 Task: Add Market Corner Scalloped Potatoes to the cart.
Action: Mouse moved to (65, 318)
Screenshot: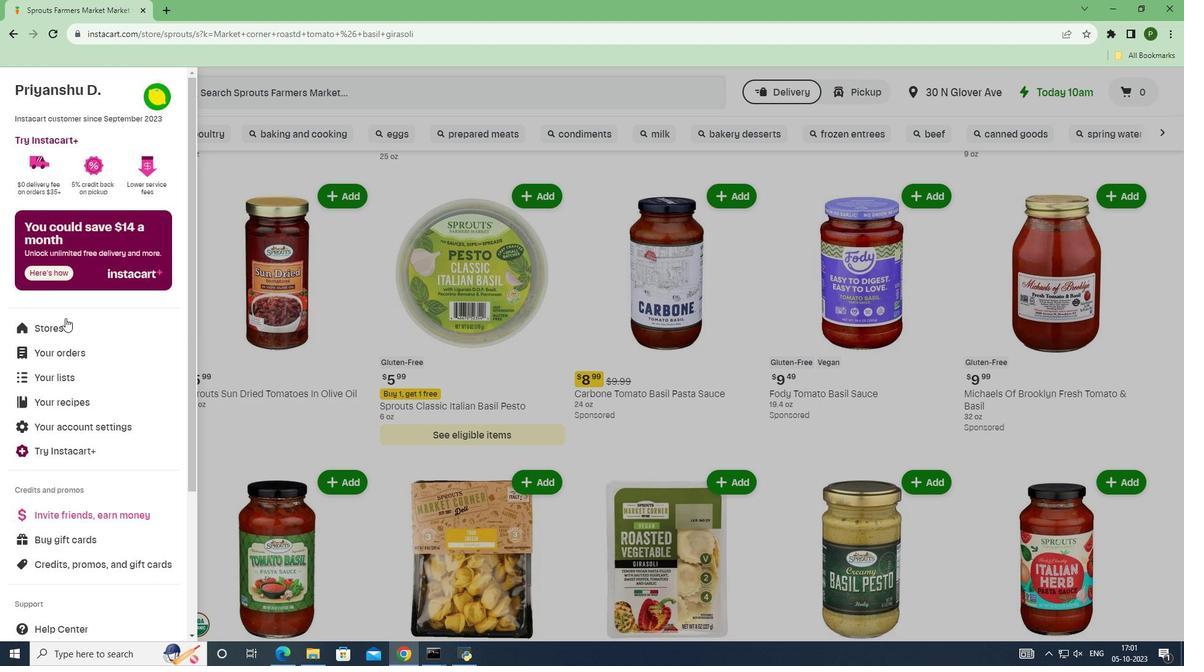 
Action: Mouse pressed left at (65, 318)
Screenshot: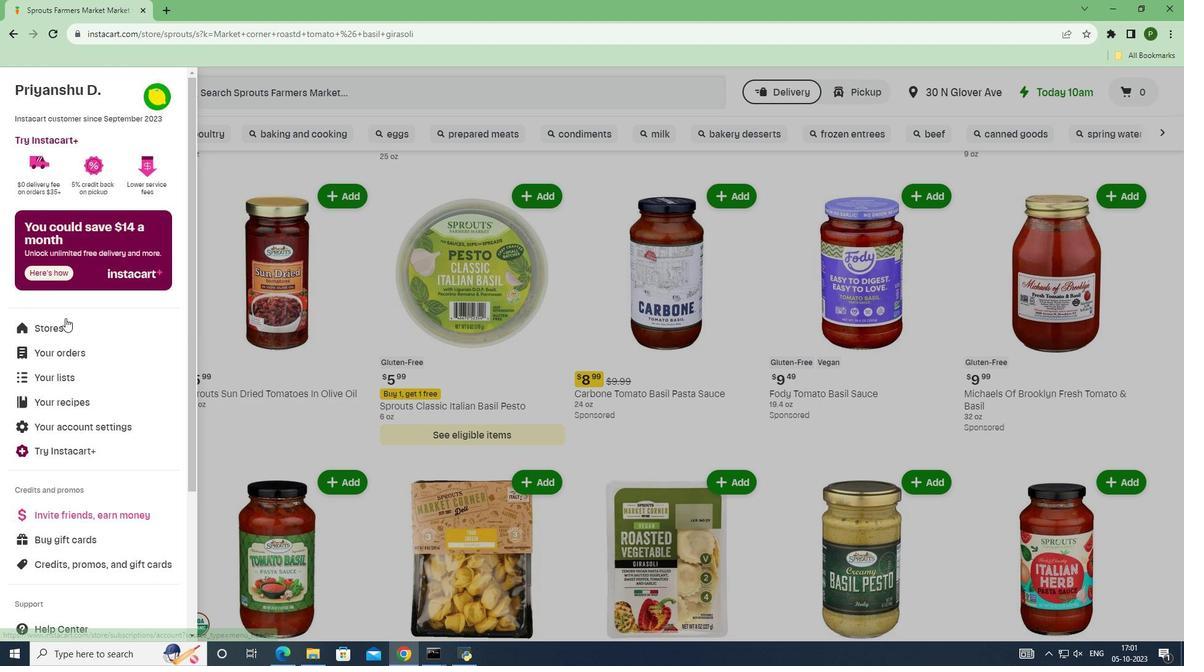 
Action: Mouse moved to (299, 142)
Screenshot: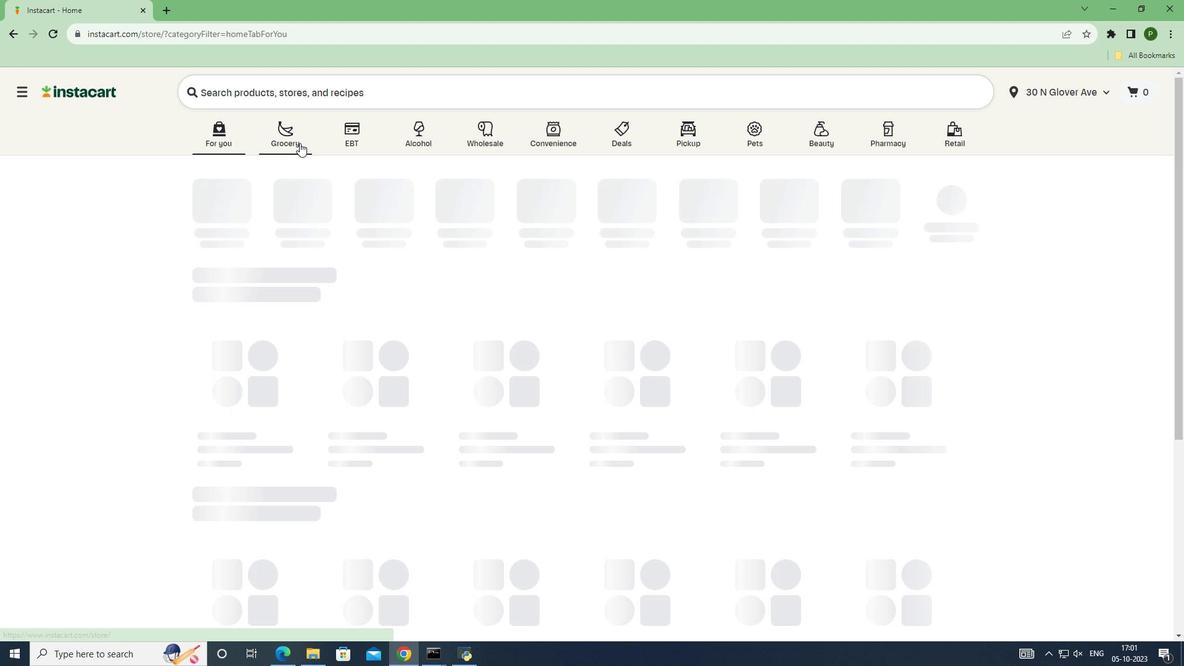 
Action: Mouse pressed left at (299, 142)
Screenshot: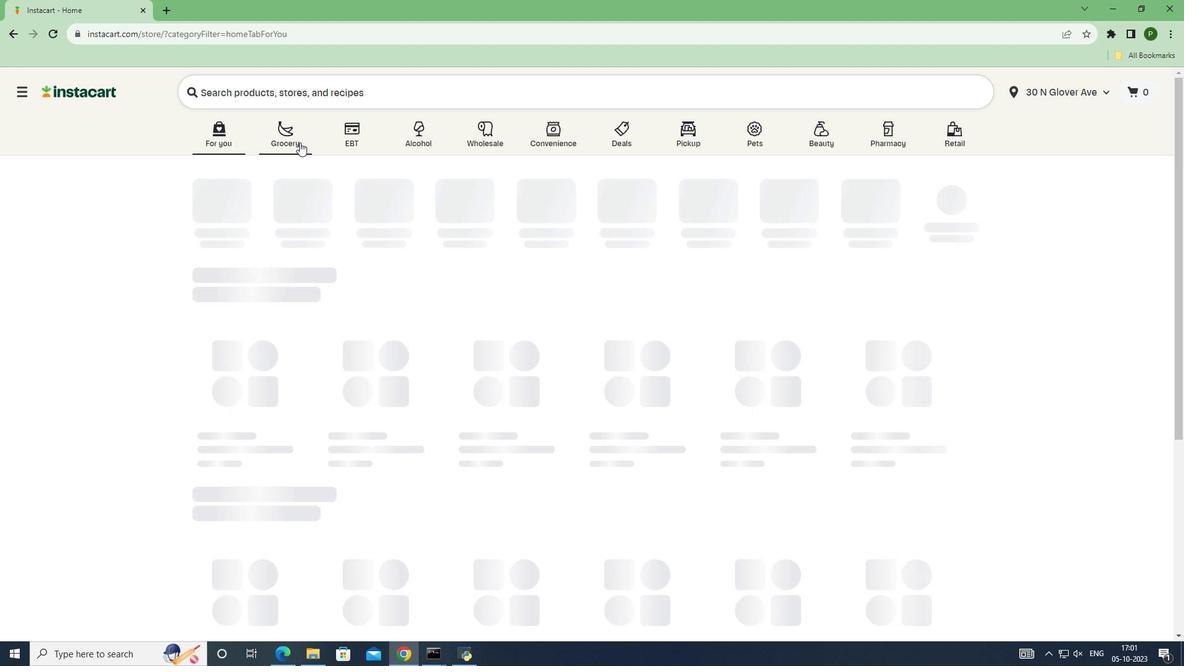 
Action: Mouse moved to (781, 259)
Screenshot: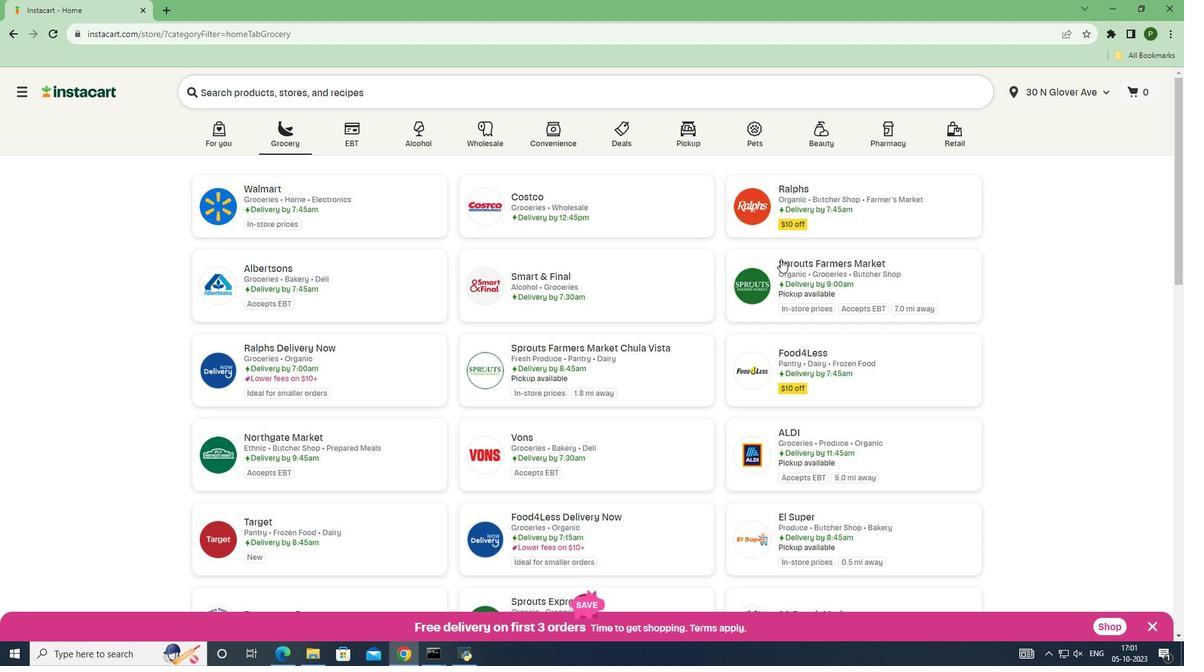 
Action: Mouse pressed left at (781, 259)
Screenshot: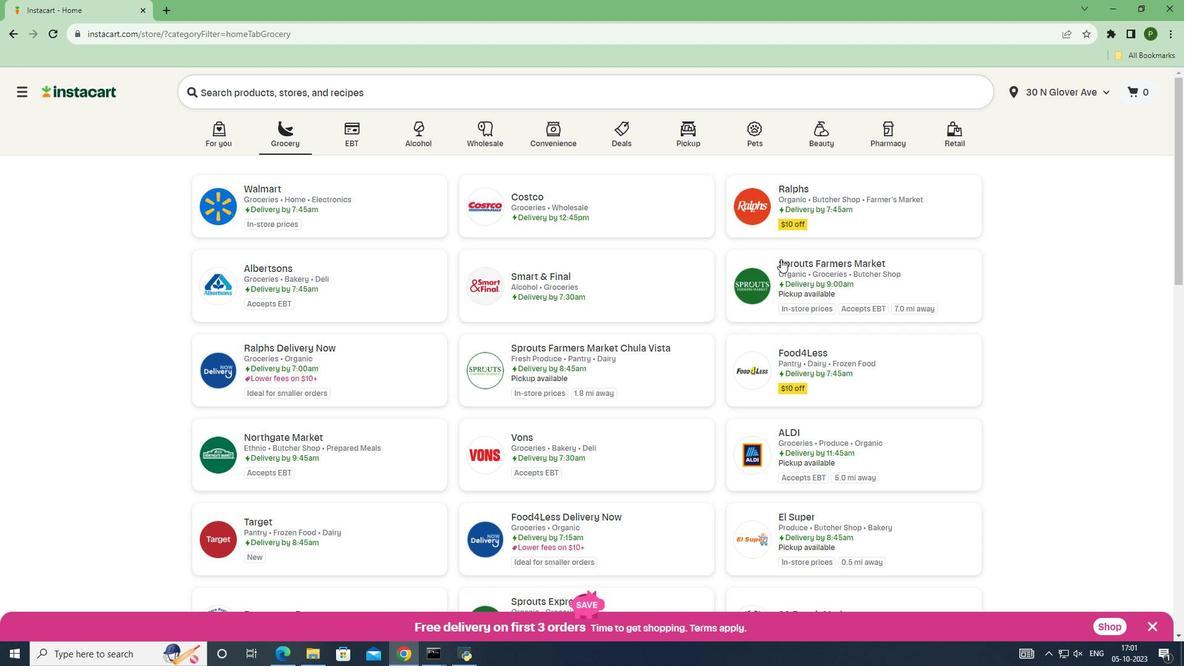 
Action: Mouse moved to (101, 350)
Screenshot: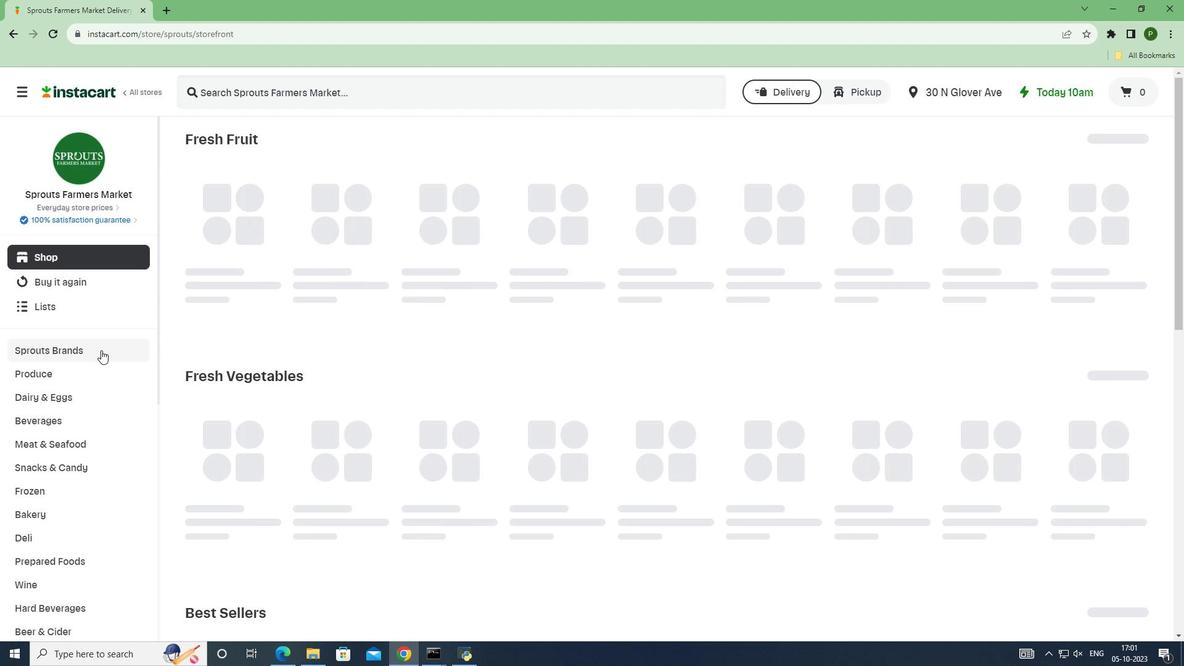 
Action: Mouse pressed left at (101, 350)
Screenshot: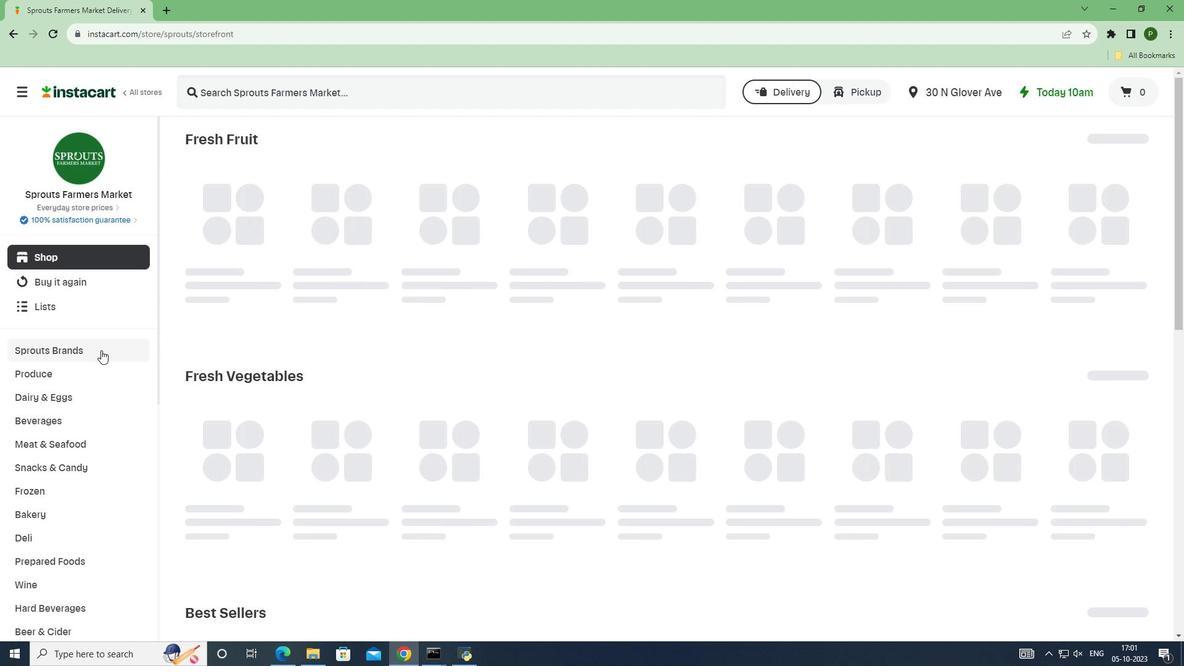 
Action: Mouse moved to (41, 490)
Screenshot: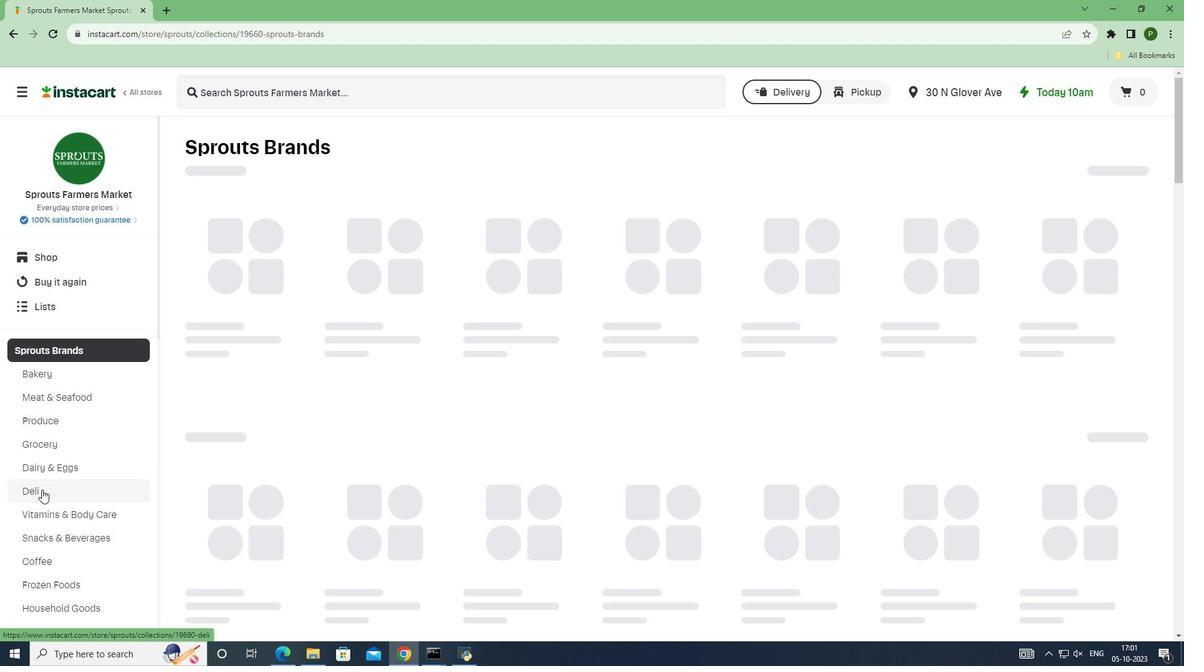 
Action: Mouse pressed left at (41, 490)
Screenshot: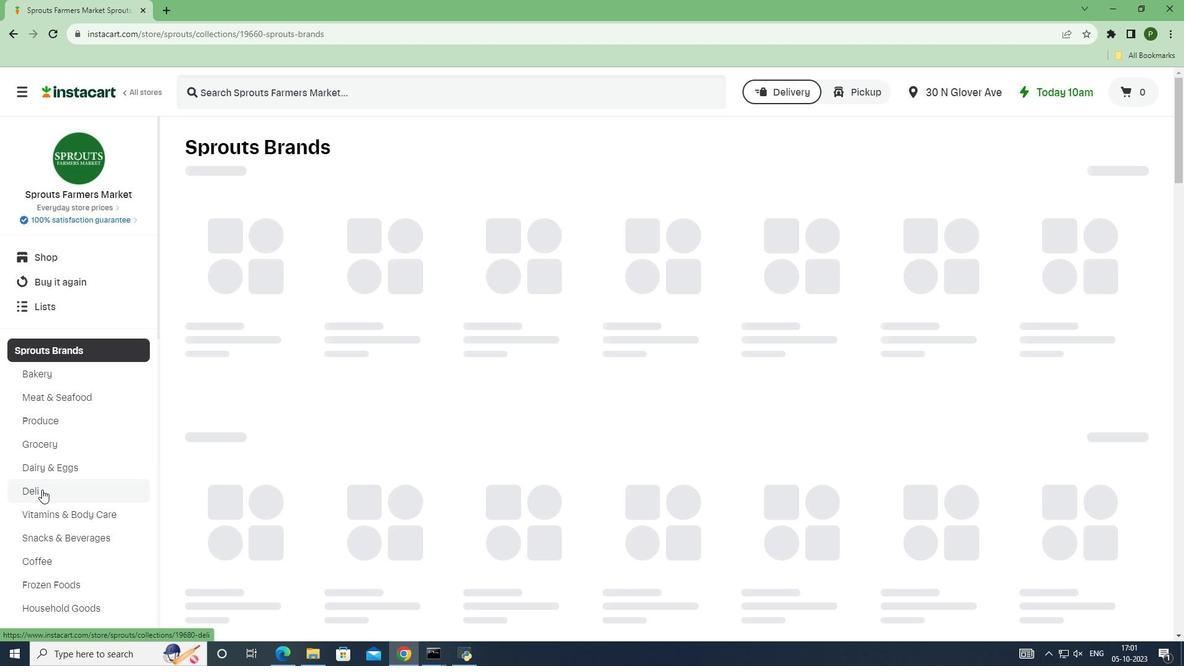 
Action: Mouse moved to (247, 93)
Screenshot: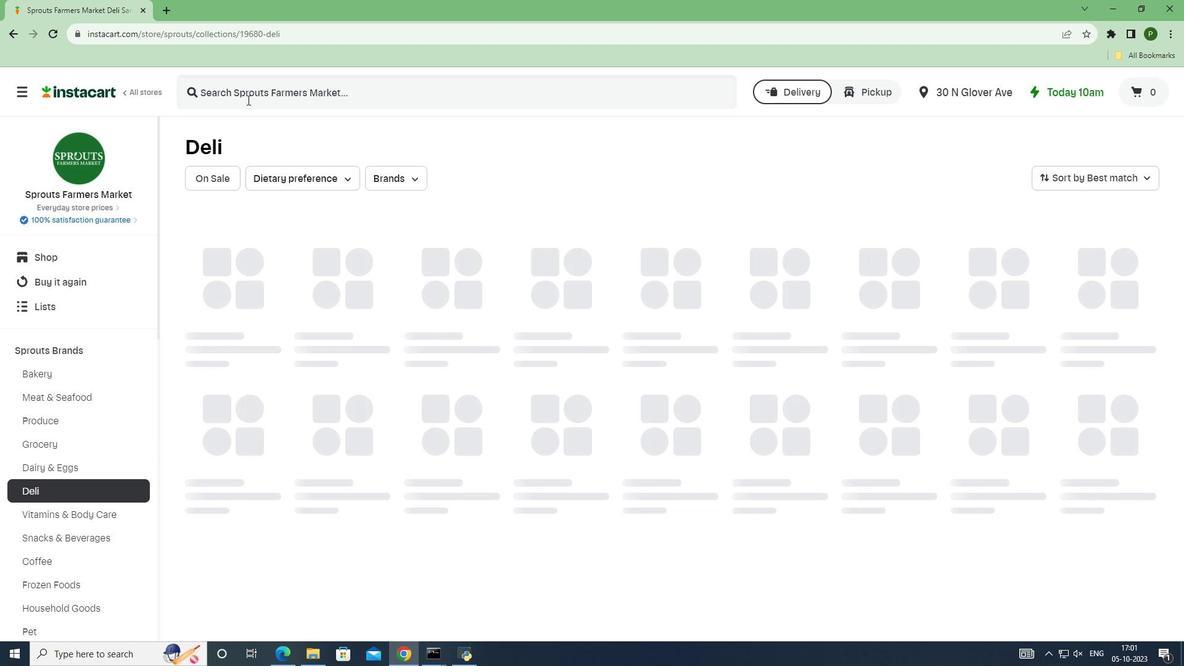 
Action: Mouse pressed left at (247, 93)
Screenshot: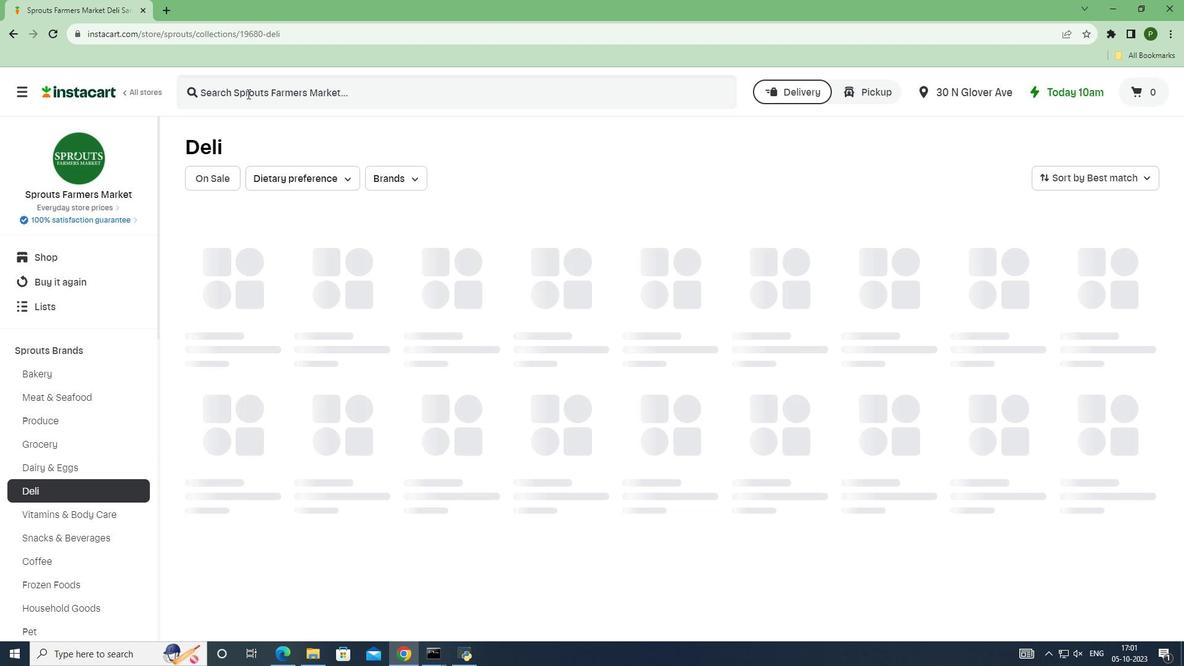 
Action: Key pressed <Key.caps_lock>M<Key.caps_lock>arket<Key.space>corner<Key.space>scalloped<Key.space>potatoes<Key.space><Key.enter>
Screenshot: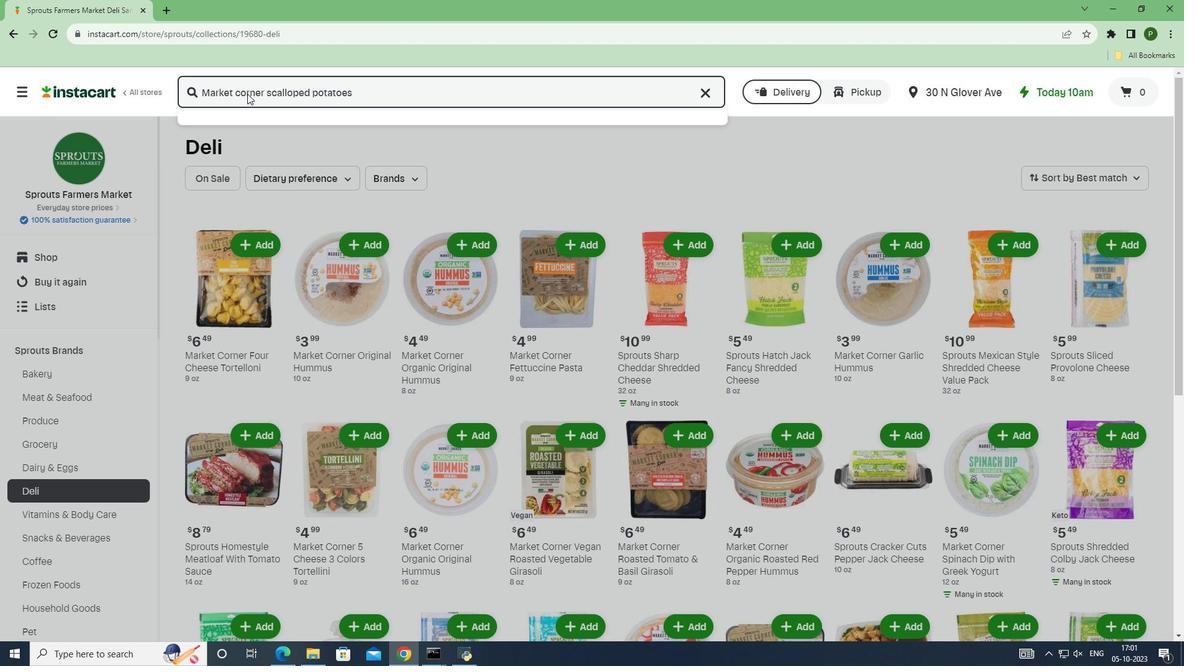 
Action: Mouse moved to (318, 200)
Screenshot: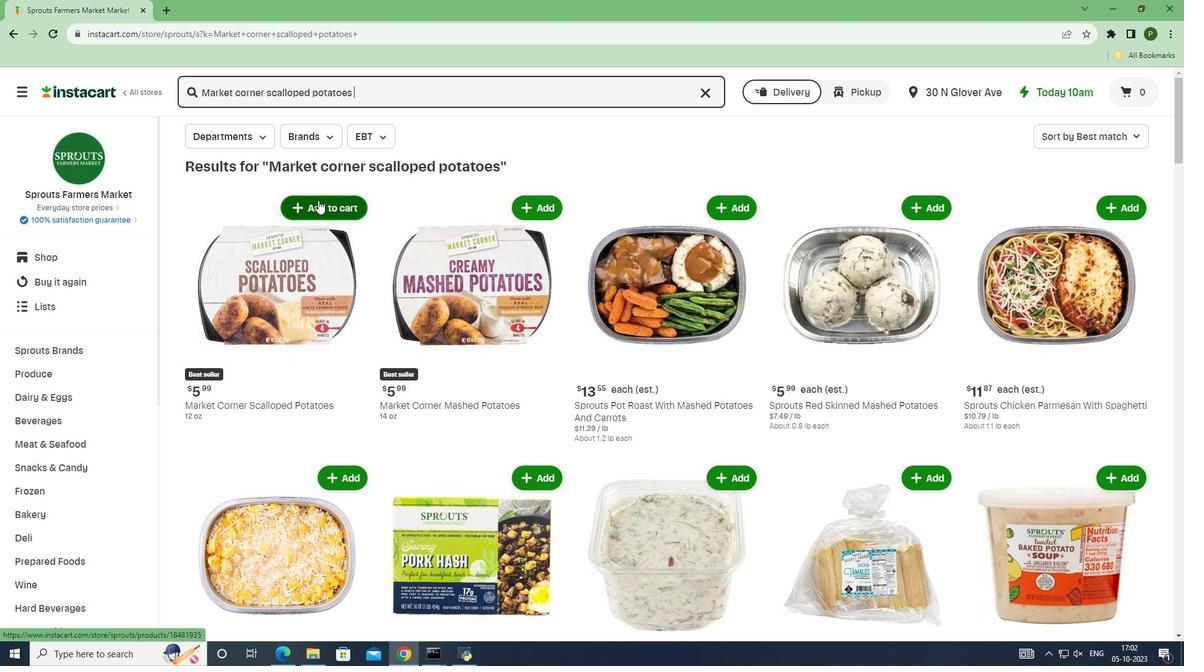 
Action: Mouse pressed left at (318, 200)
Screenshot: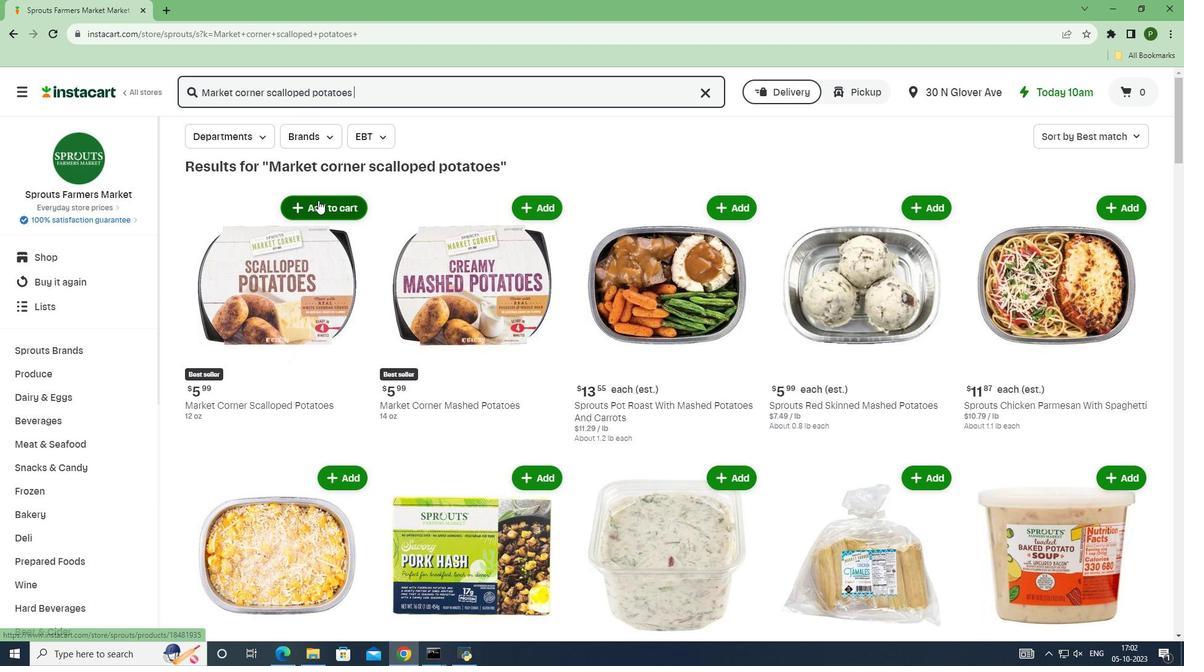 
